 Task: Add Sprouts Organic Low Sodium Garbanzo Beans to the cart.
Action: Mouse moved to (18, 102)
Screenshot: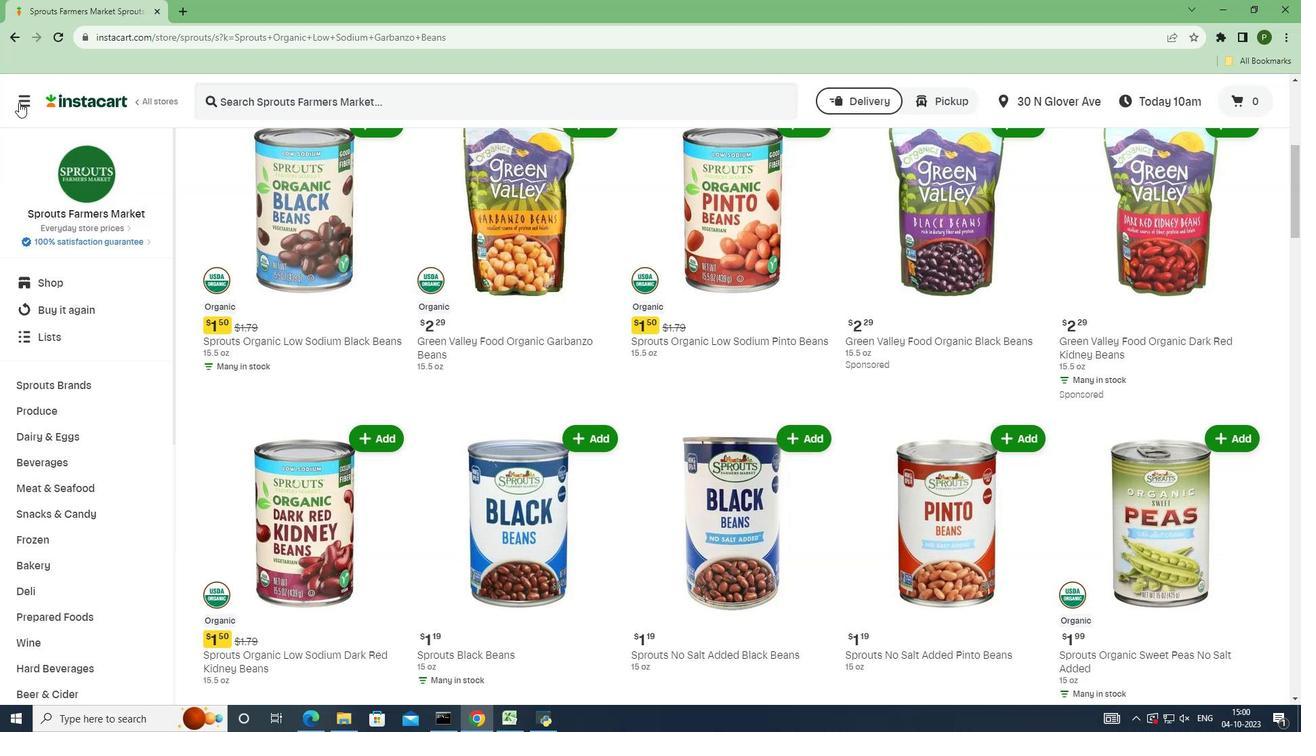 
Action: Mouse pressed left at (18, 102)
Screenshot: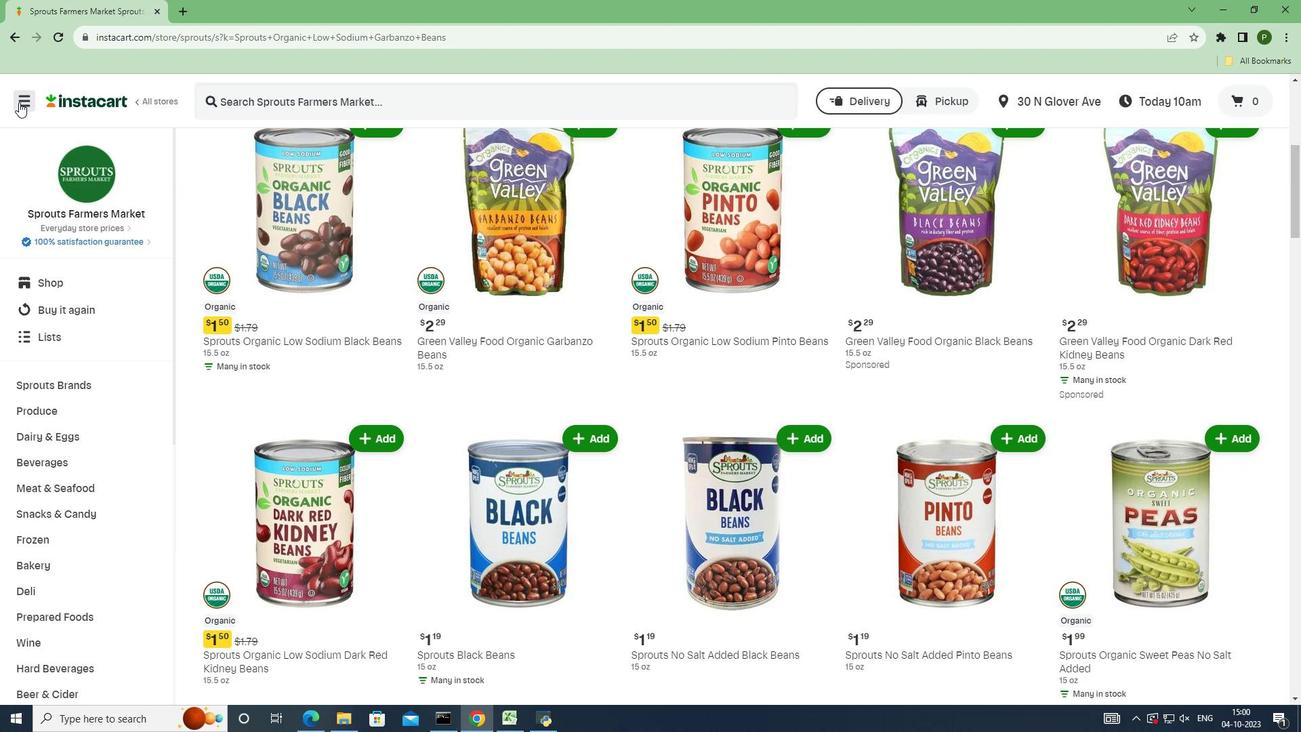 
Action: Mouse moved to (54, 372)
Screenshot: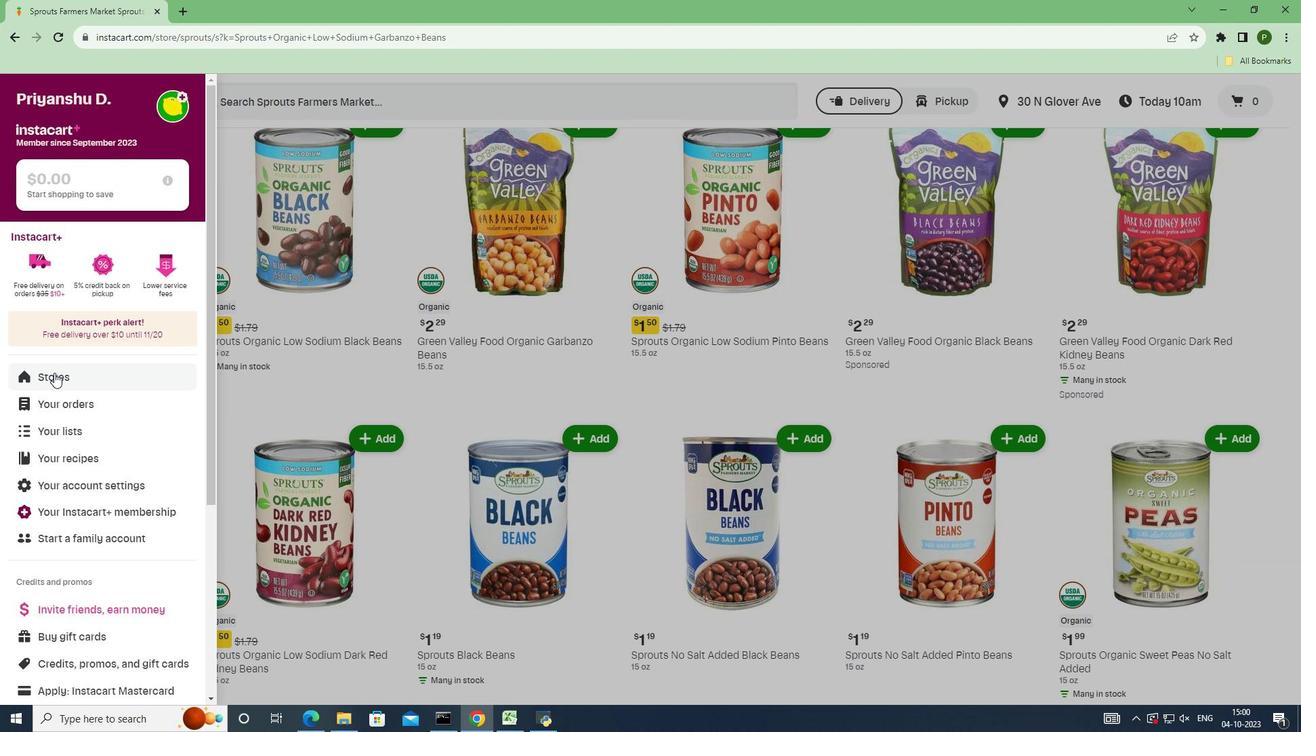 
Action: Mouse pressed left at (54, 372)
Screenshot: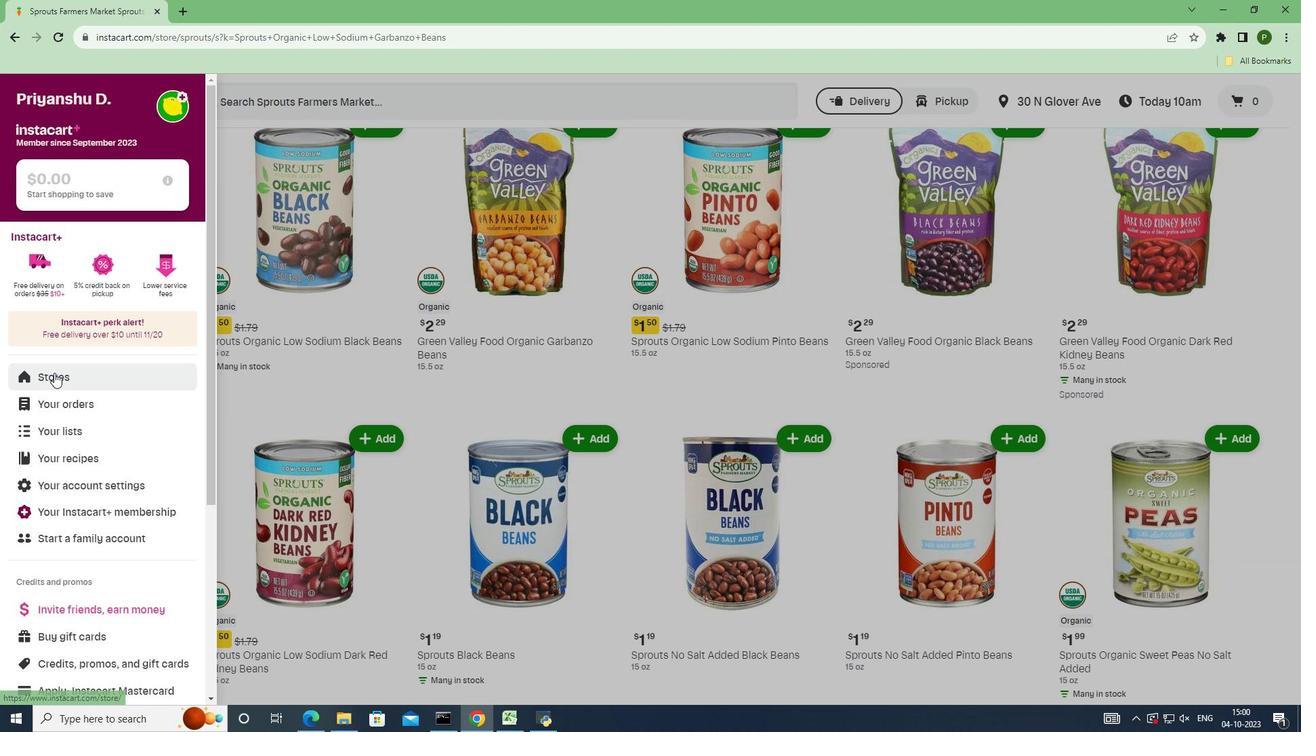 
Action: Mouse moved to (319, 159)
Screenshot: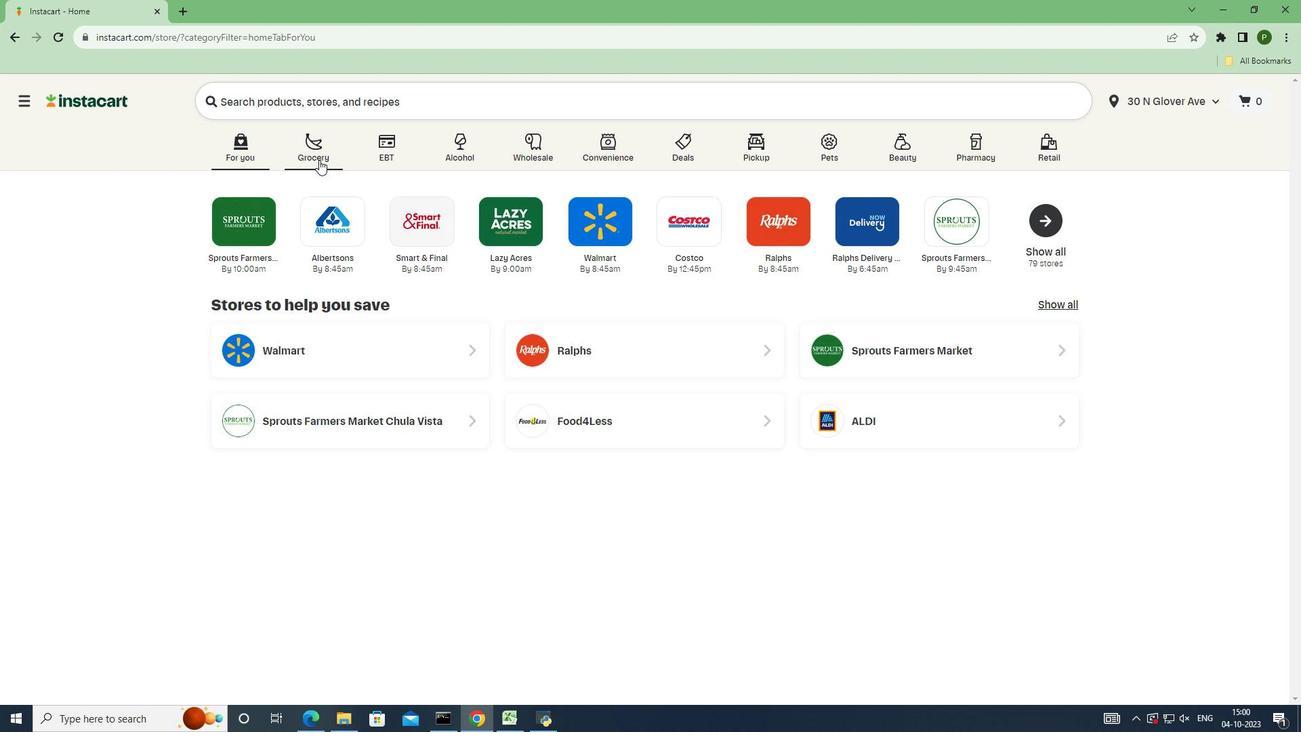 
Action: Mouse pressed left at (319, 159)
Screenshot: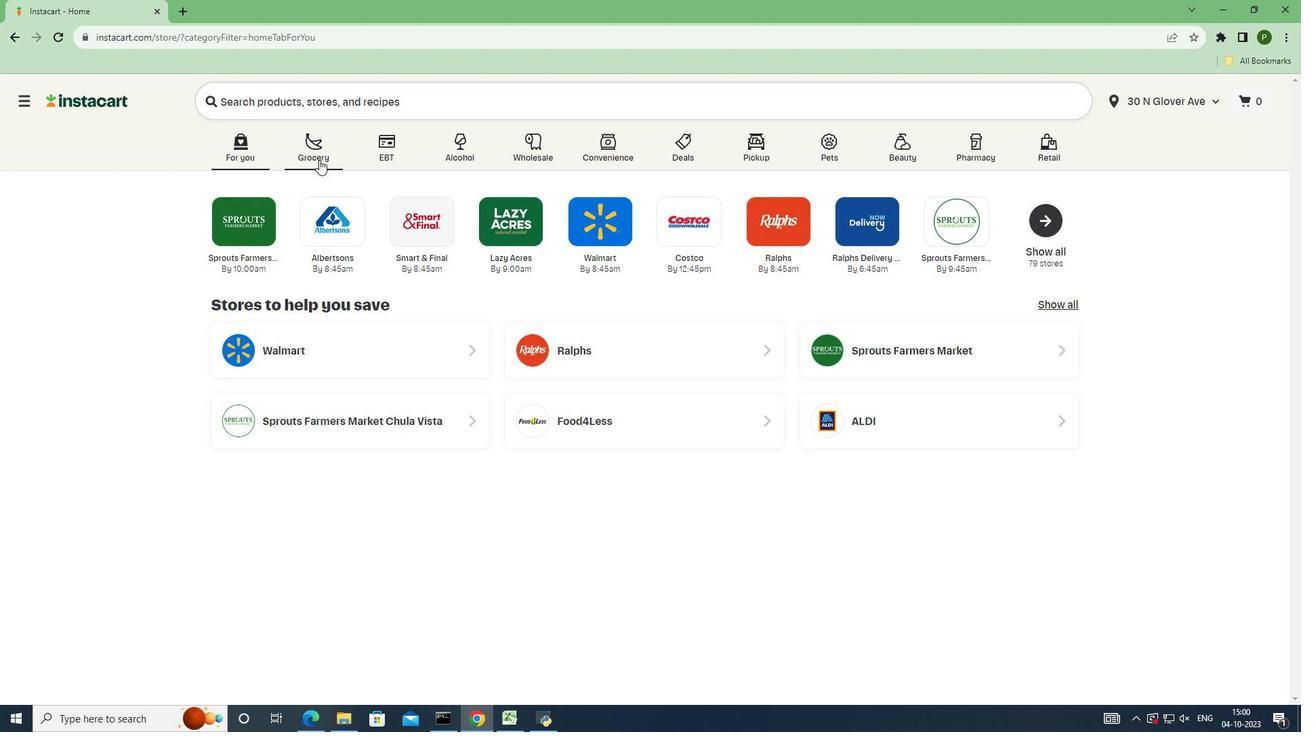 
Action: Mouse moved to (819, 307)
Screenshot: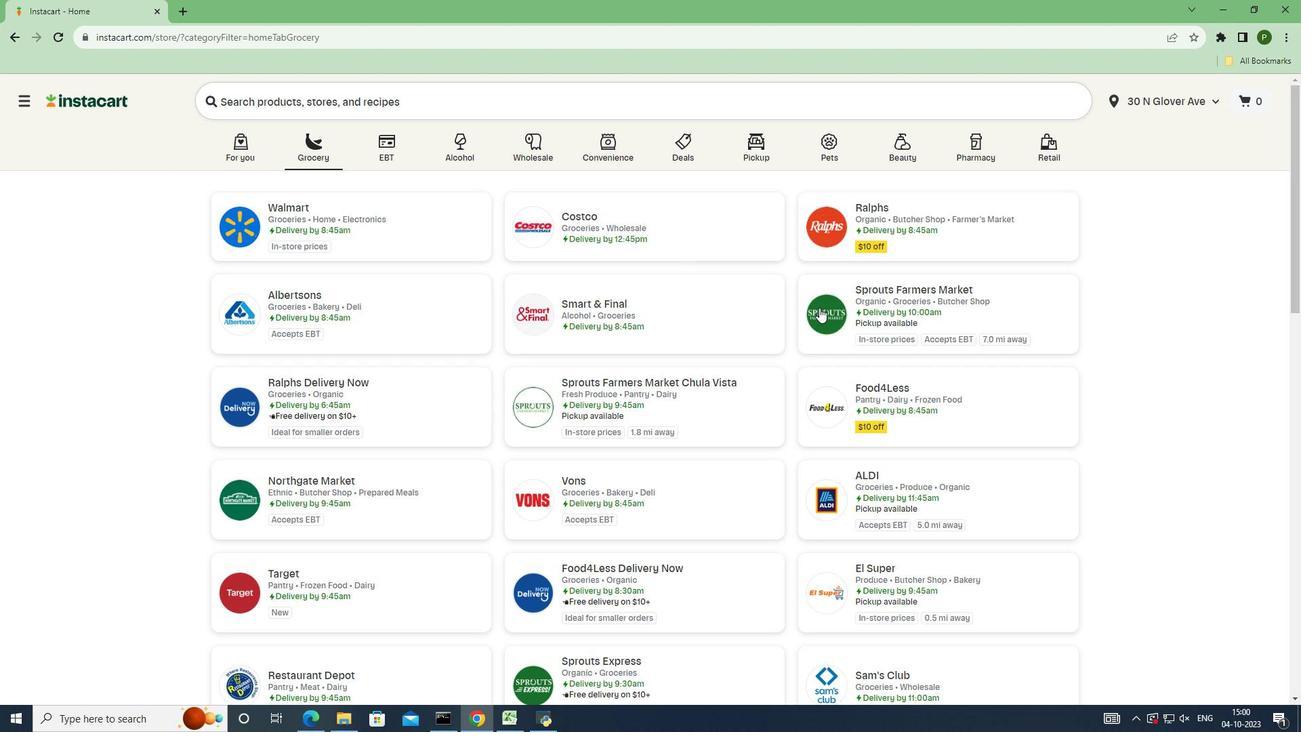 
Action: Mouse pressed left at (819, 307)
Screenshot: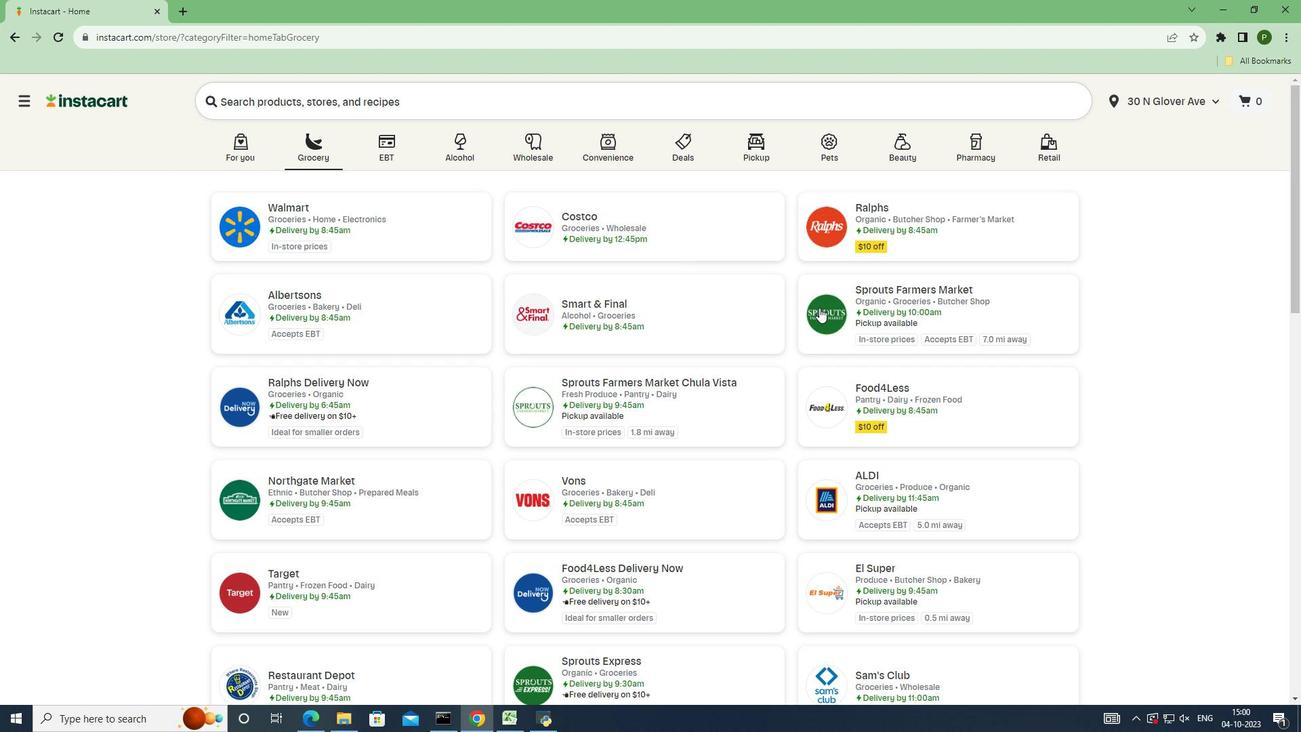 
Action: Mouse moved to (105, 387)
Screenshot: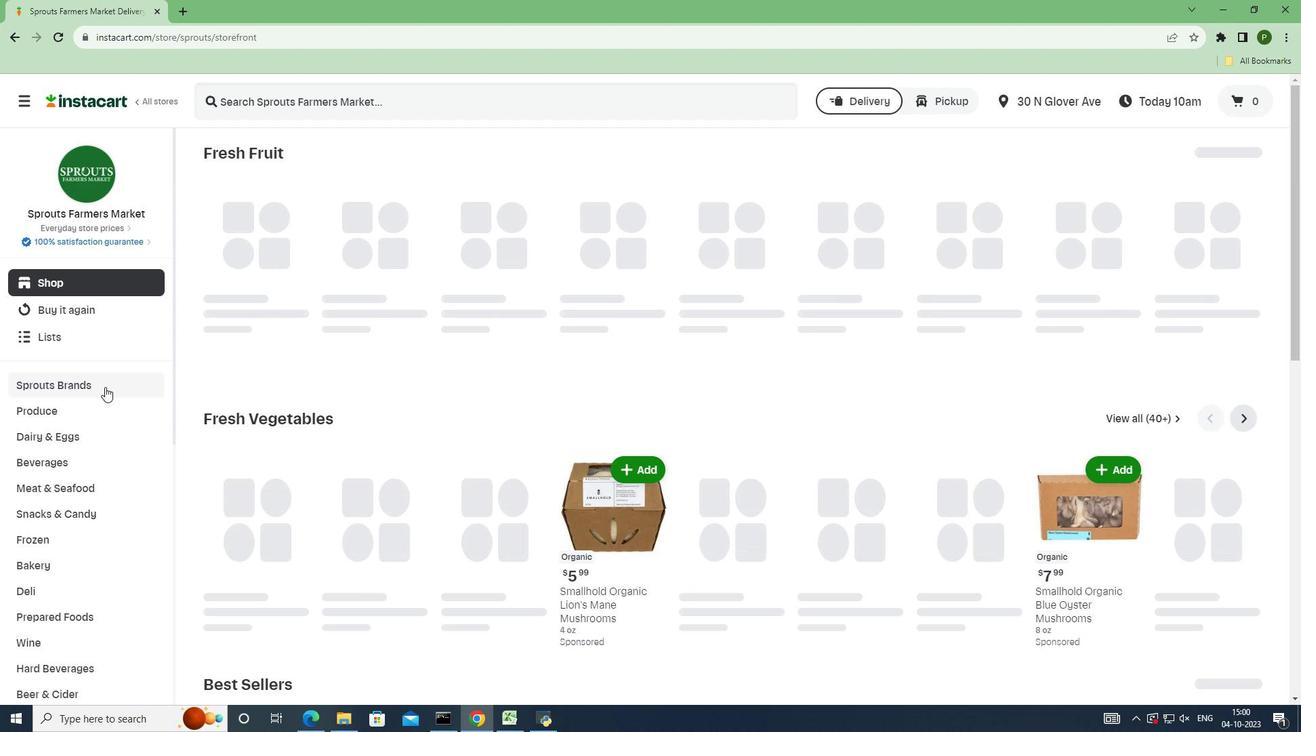 
Action: Mouse pressed left at (105, 387)
Screenshot: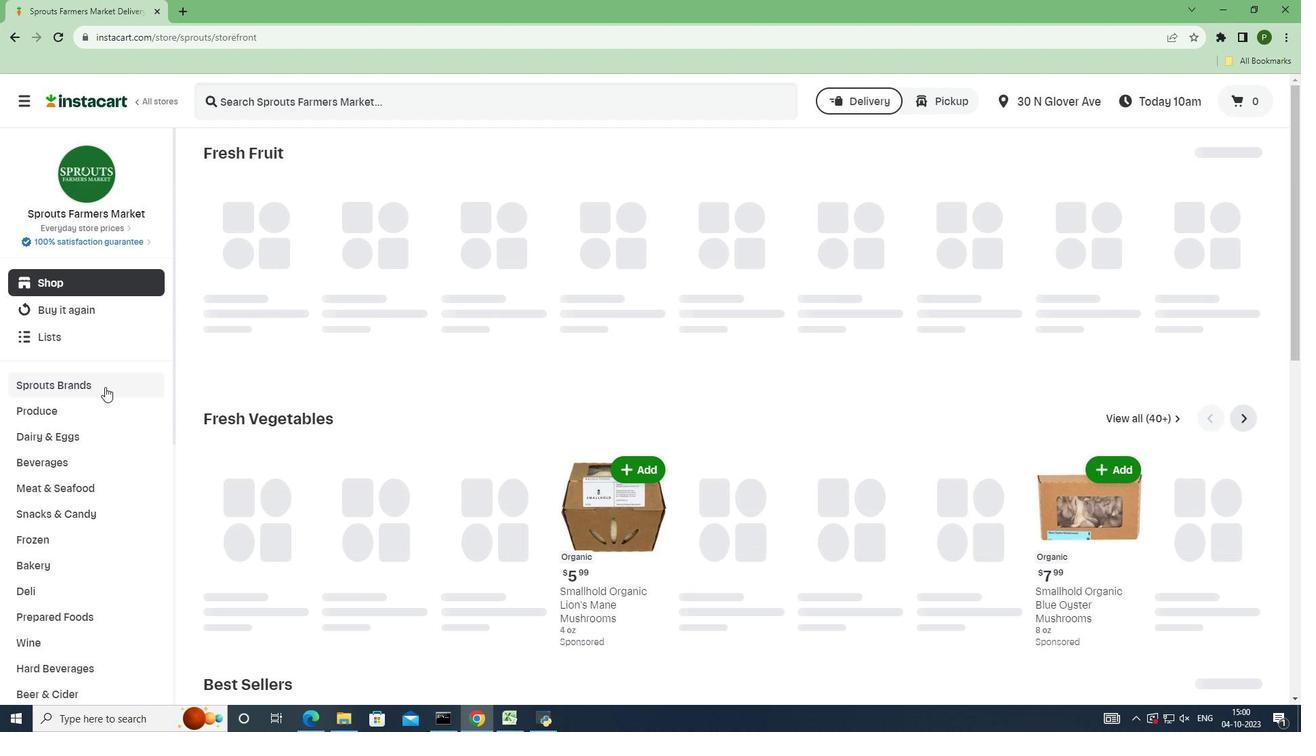 
Action: Mouse moved to (70, 490)
Screenshot: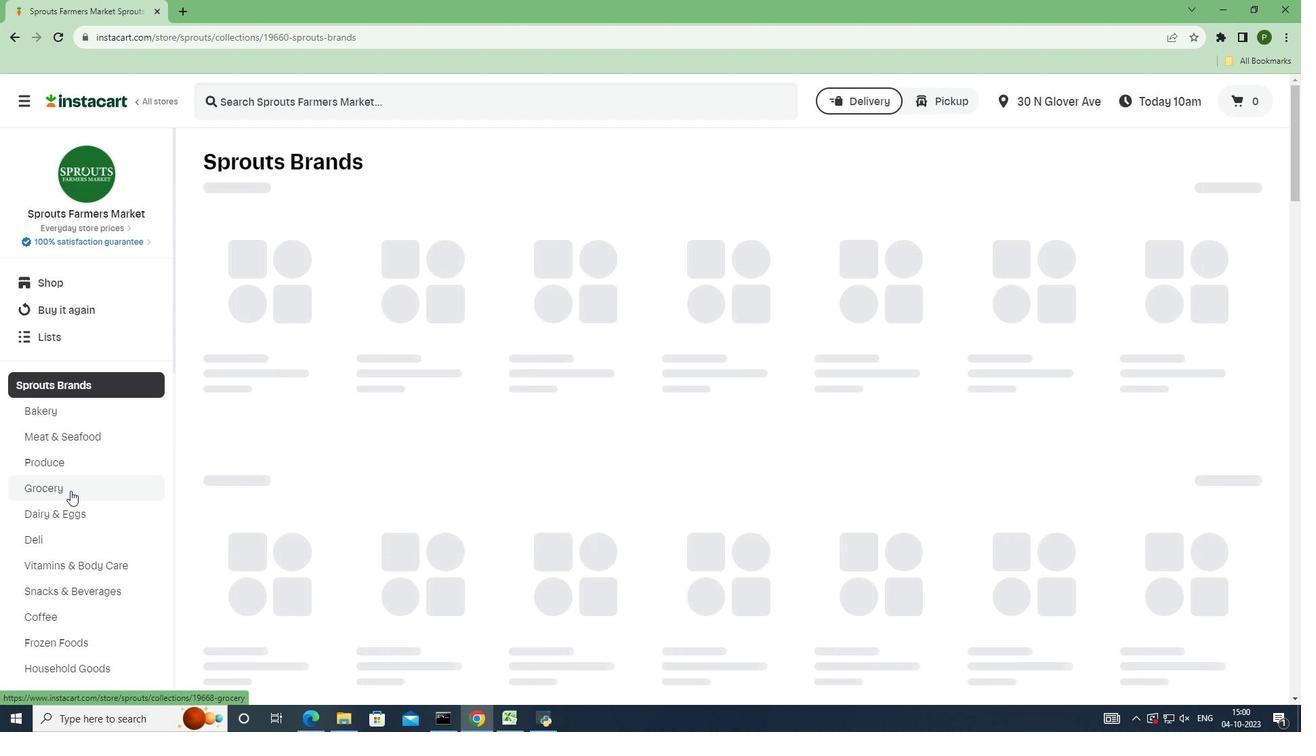 
Action: Mouse pressed left at (70, 490)
Screenshot: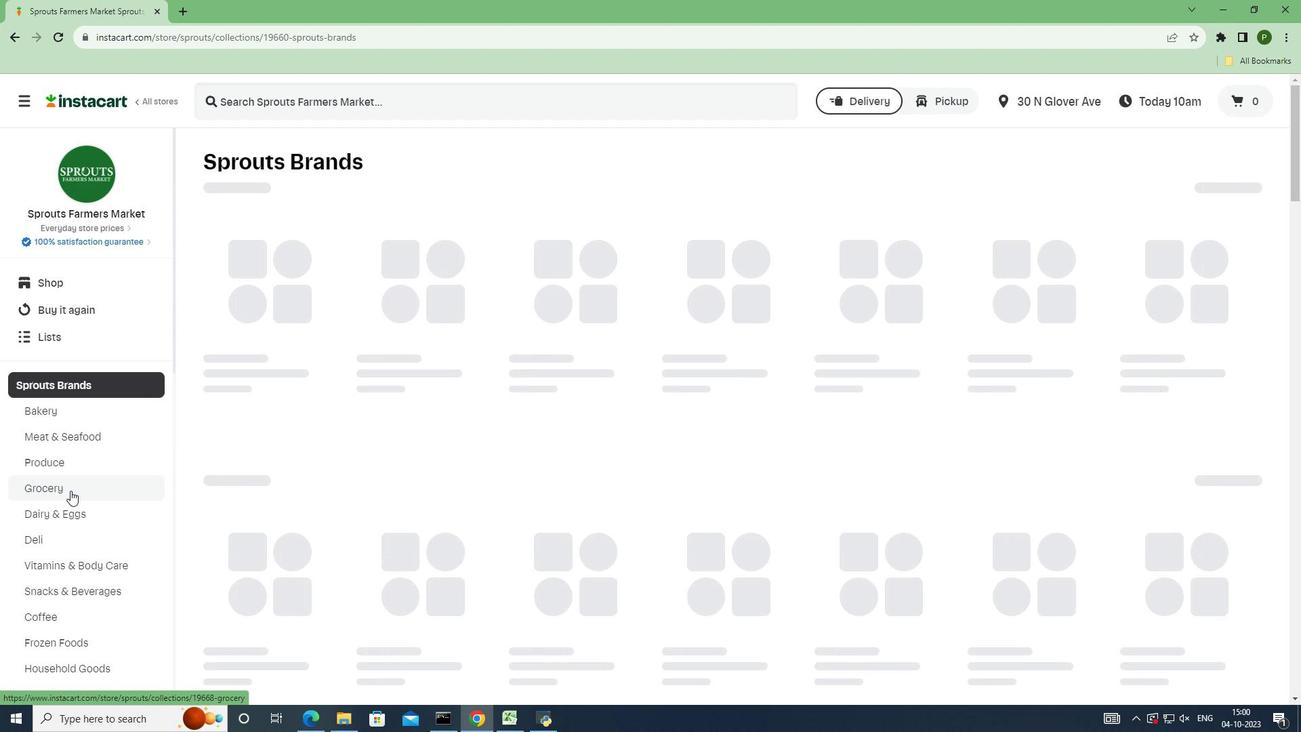 
Action: Mouse moved to (271, 307)
Screenshot: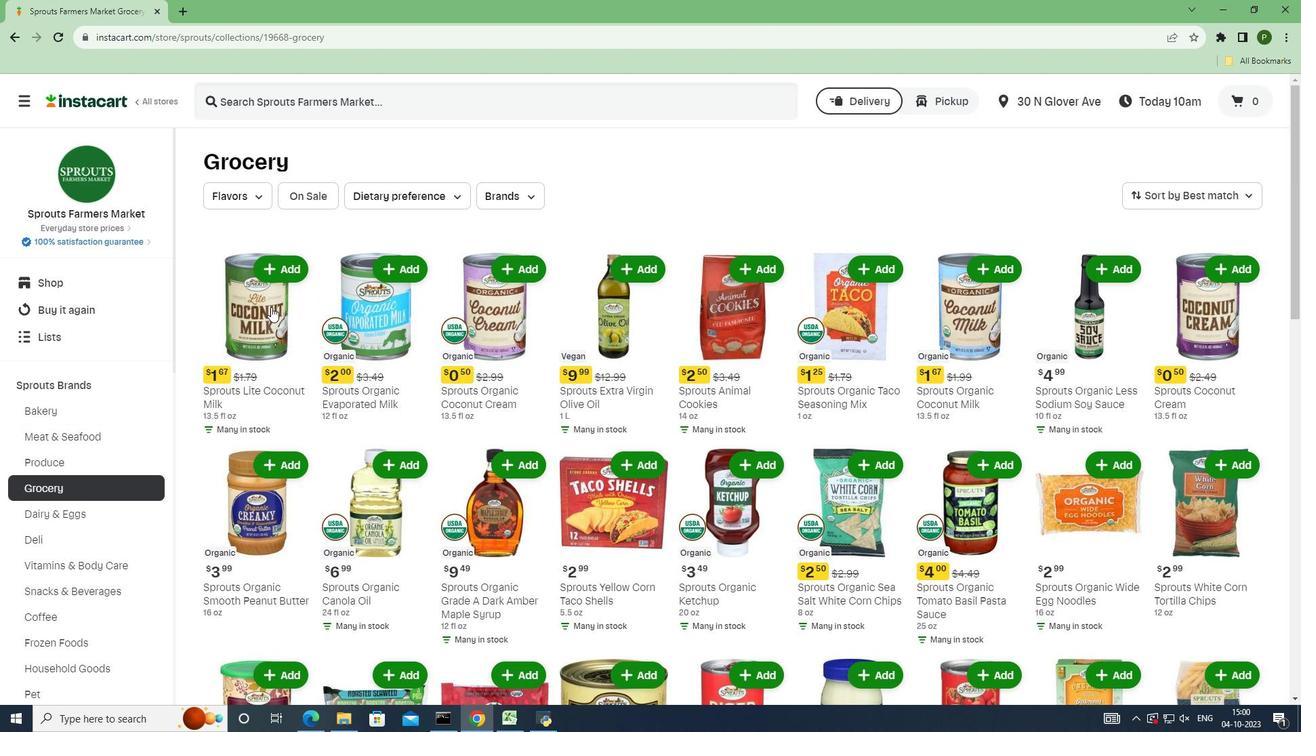 
Action: Mouse scrolled (271, 306) with delta (0, 0)
Screenshot: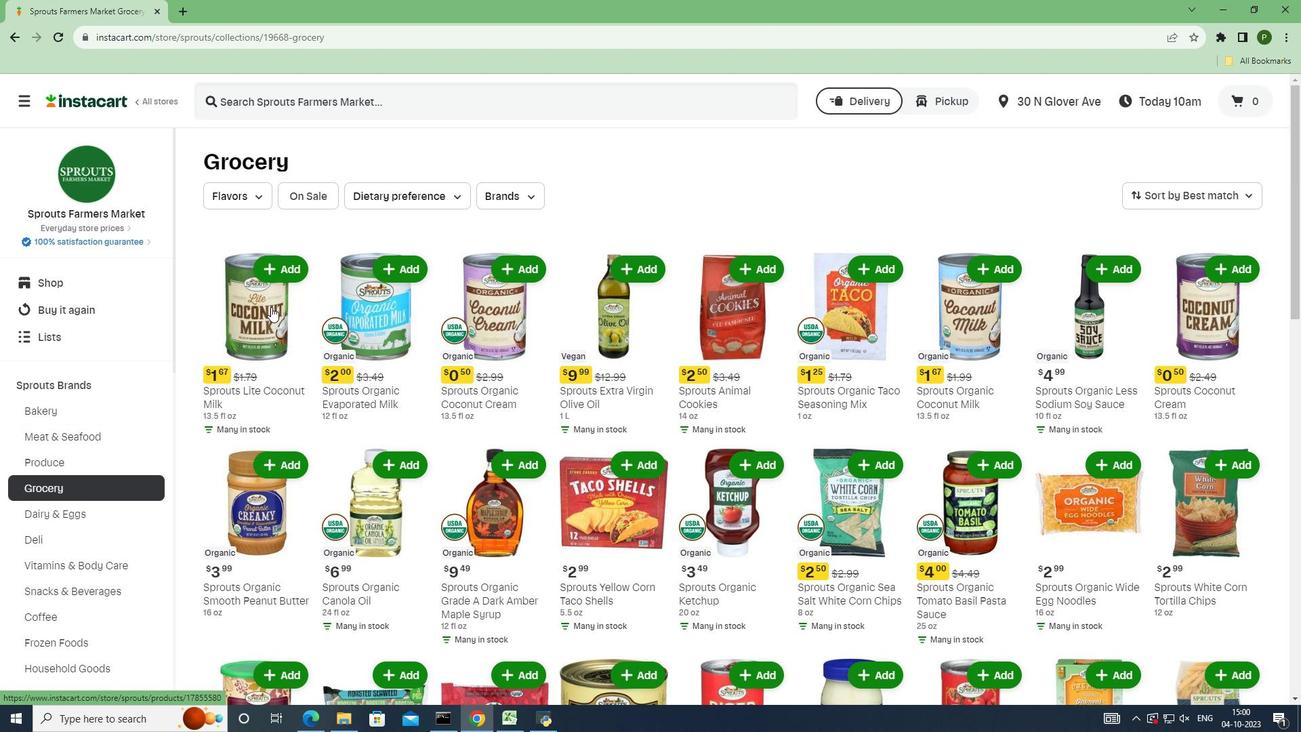 
Action: Mouse scrolled (271, 306) with delta (0, 0)
Screenshot: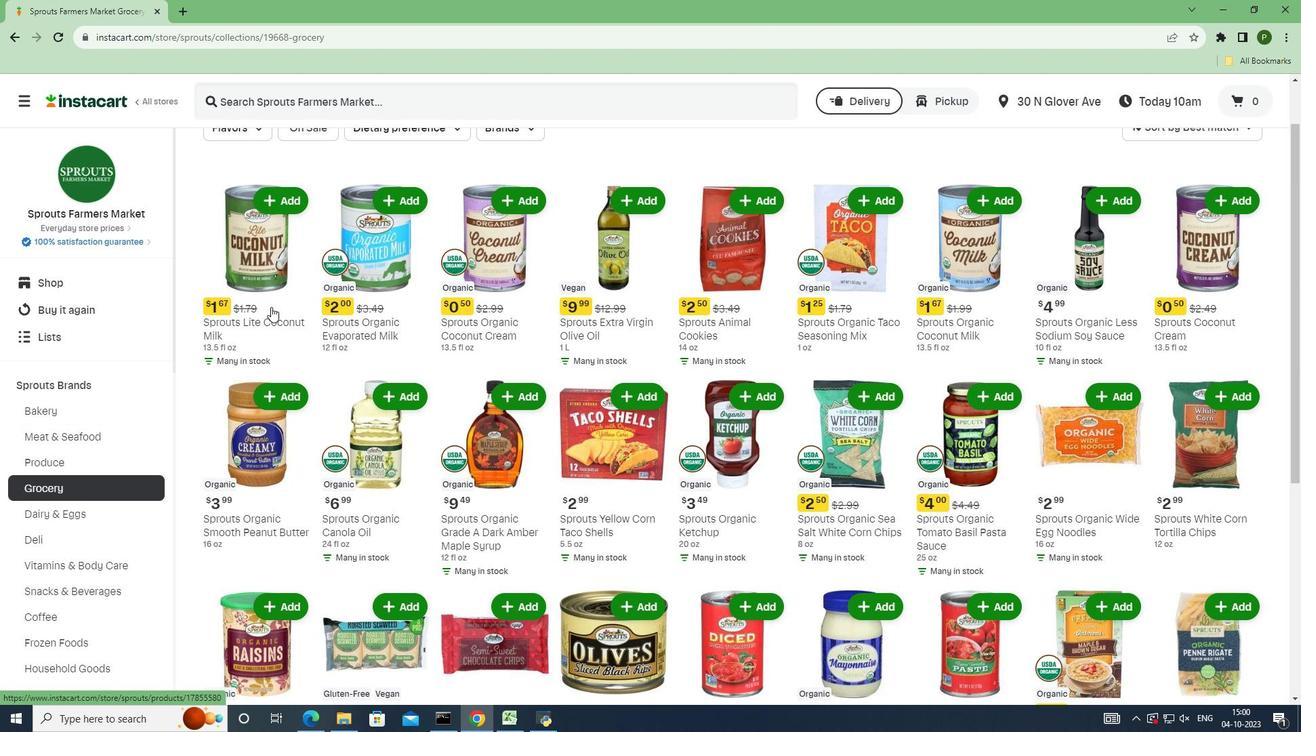 
Action: Mouse scrolled (271, 306) with delta (0, 0)
Screenshot: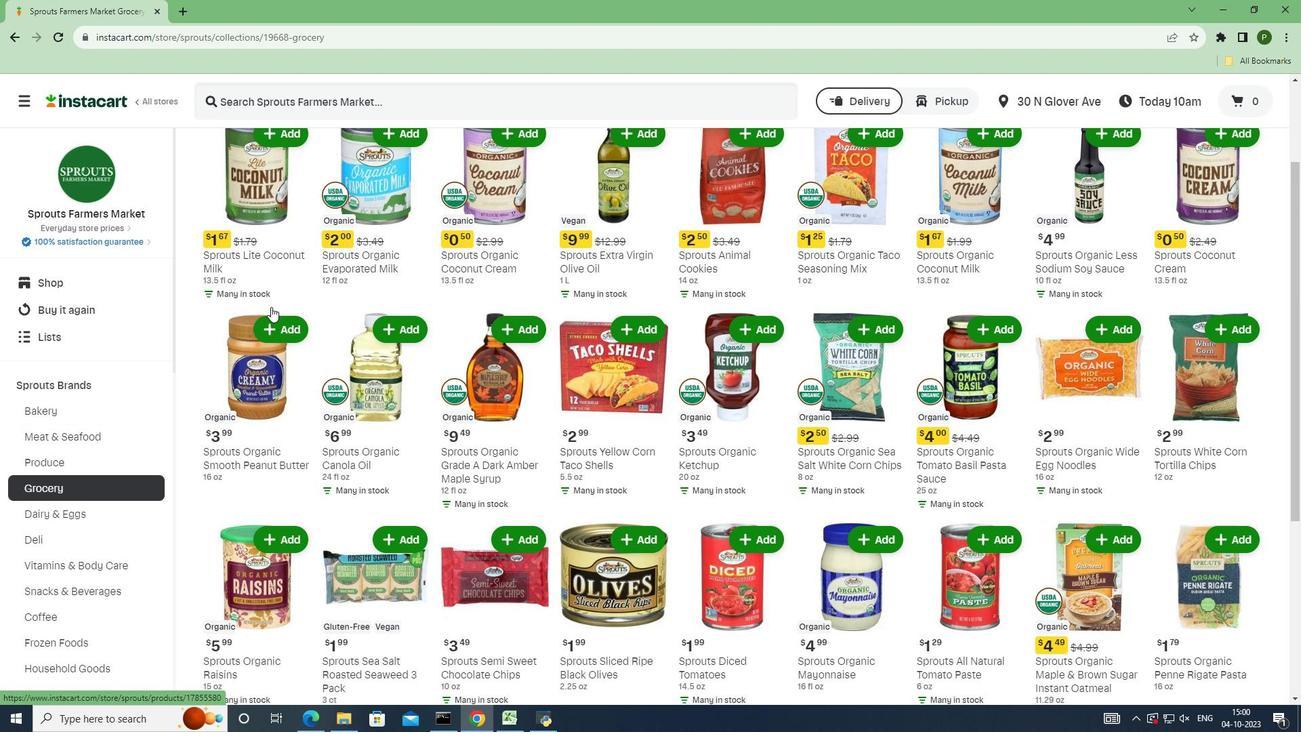 
Action: Mouse scrolled (271, 306) with delta (0, 0)
Screenshot: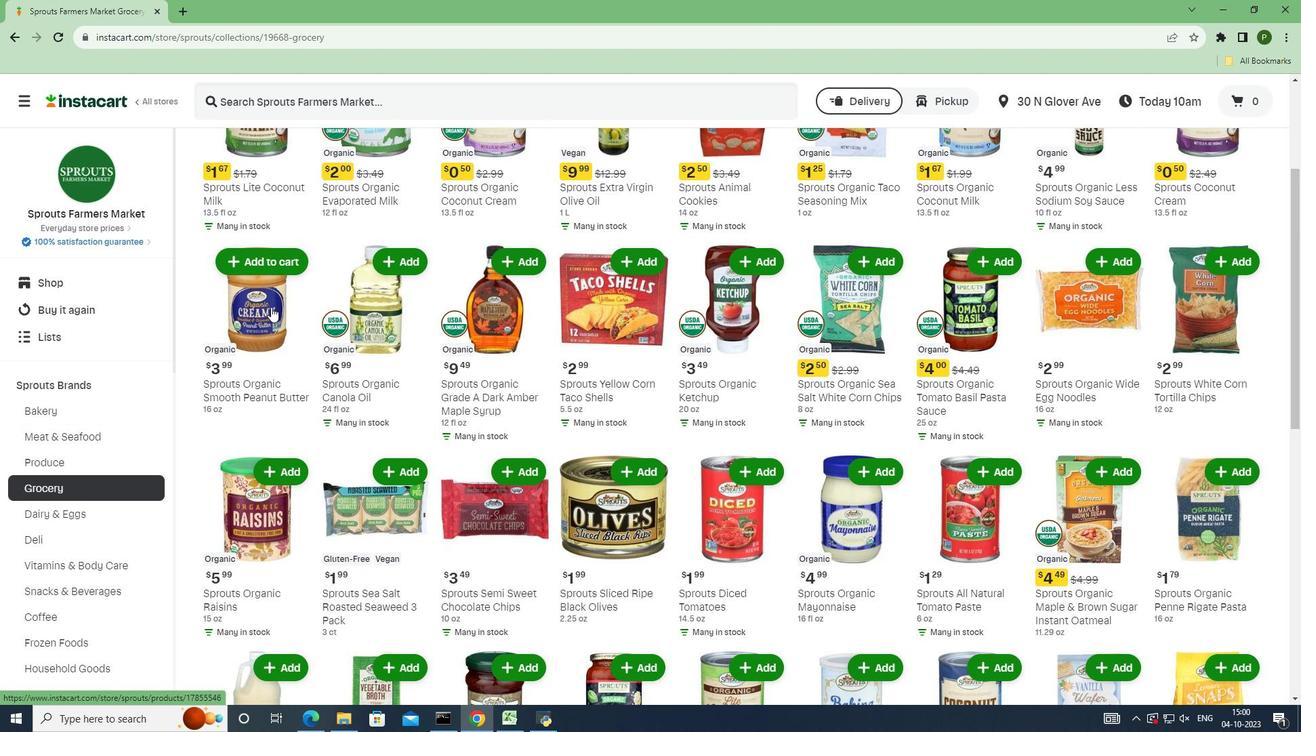 
Action: Mouse scrolled (271, 306) with delta (0, 0)
Screenshot: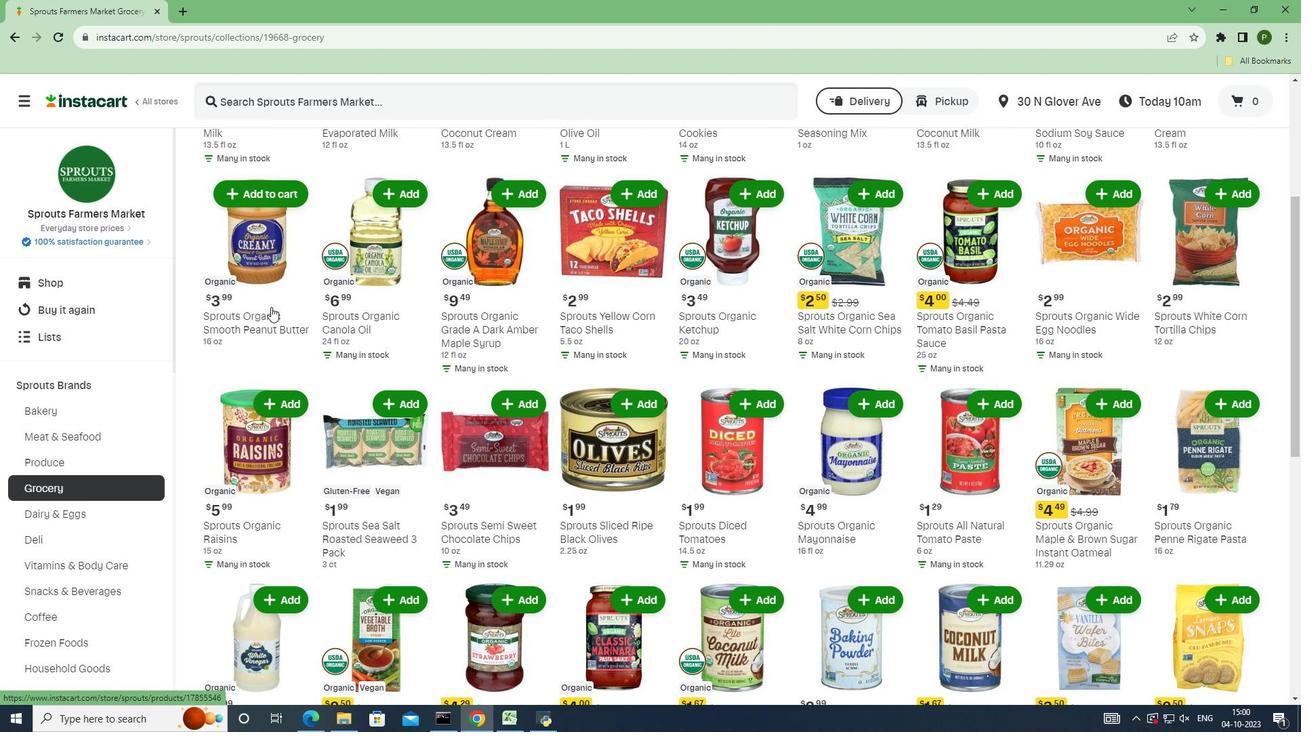 
Action: Mouse scrolled (271, 306) with delta (0, 0)
Screenshot: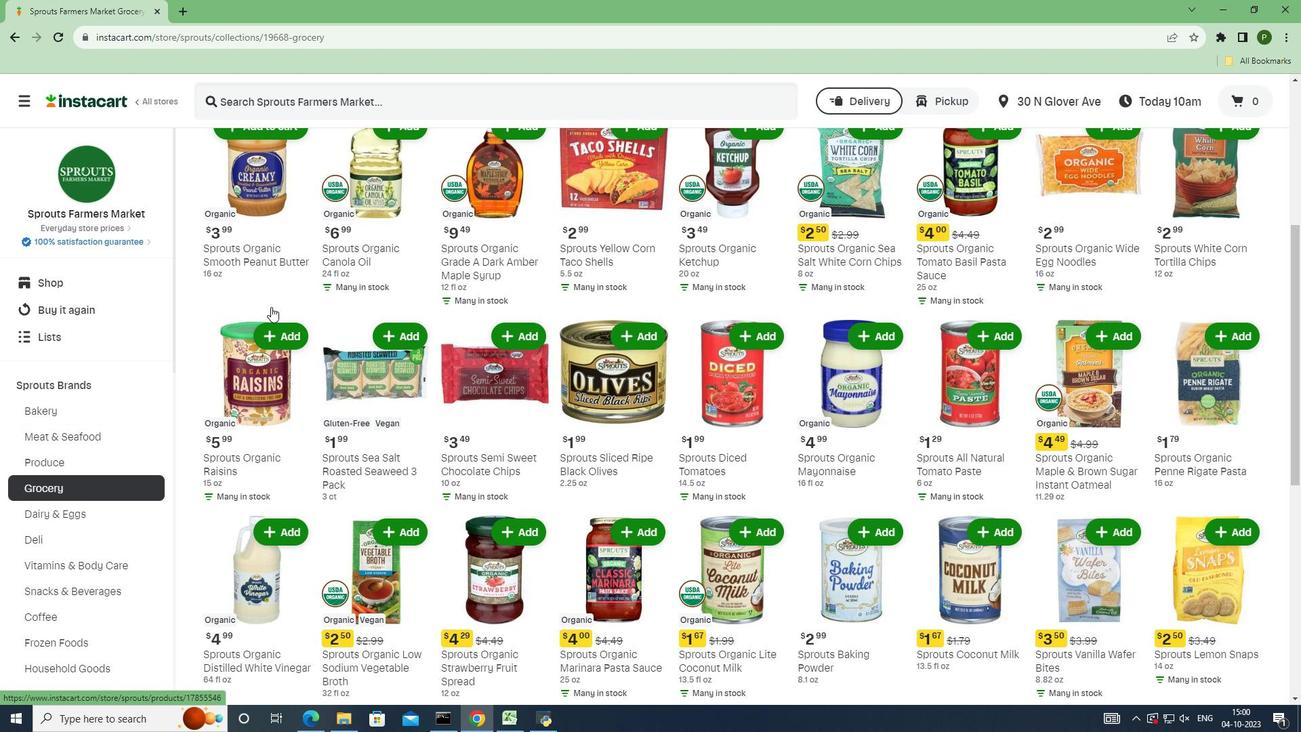 
Action: Mouse scrolled (271, 306) with delta (0, 0)
Screenshot: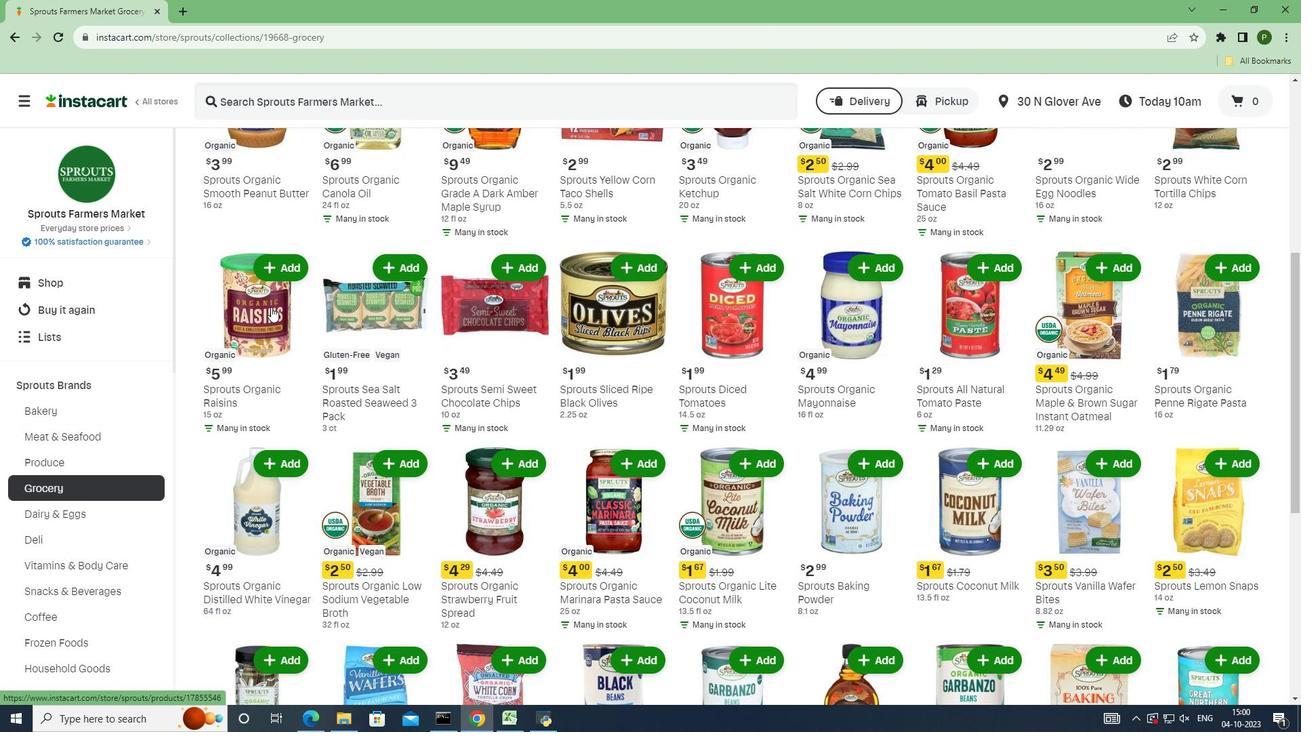 
Action: Mouse scrolled (271, 306) with delta (0, 0)
Screenshot: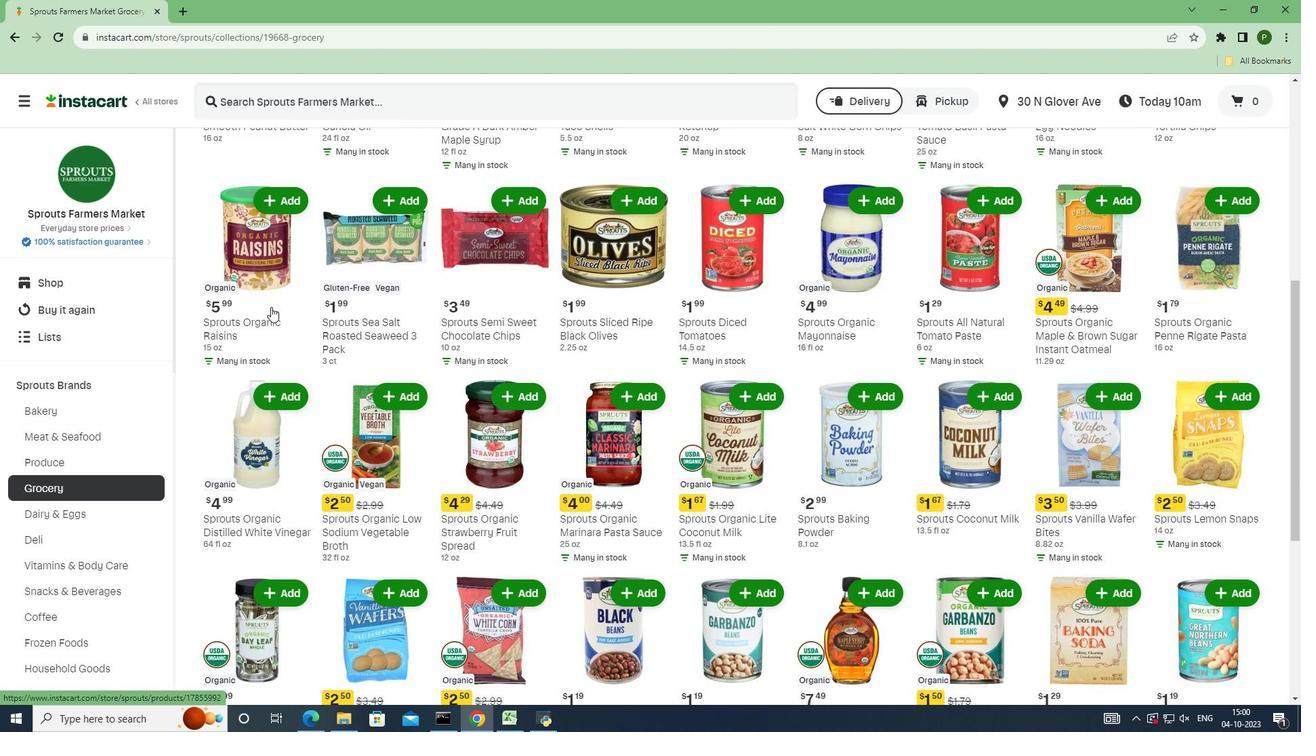 
Action: Mouse scrolled (271, 306) with delta (0, 0)
Screenshot: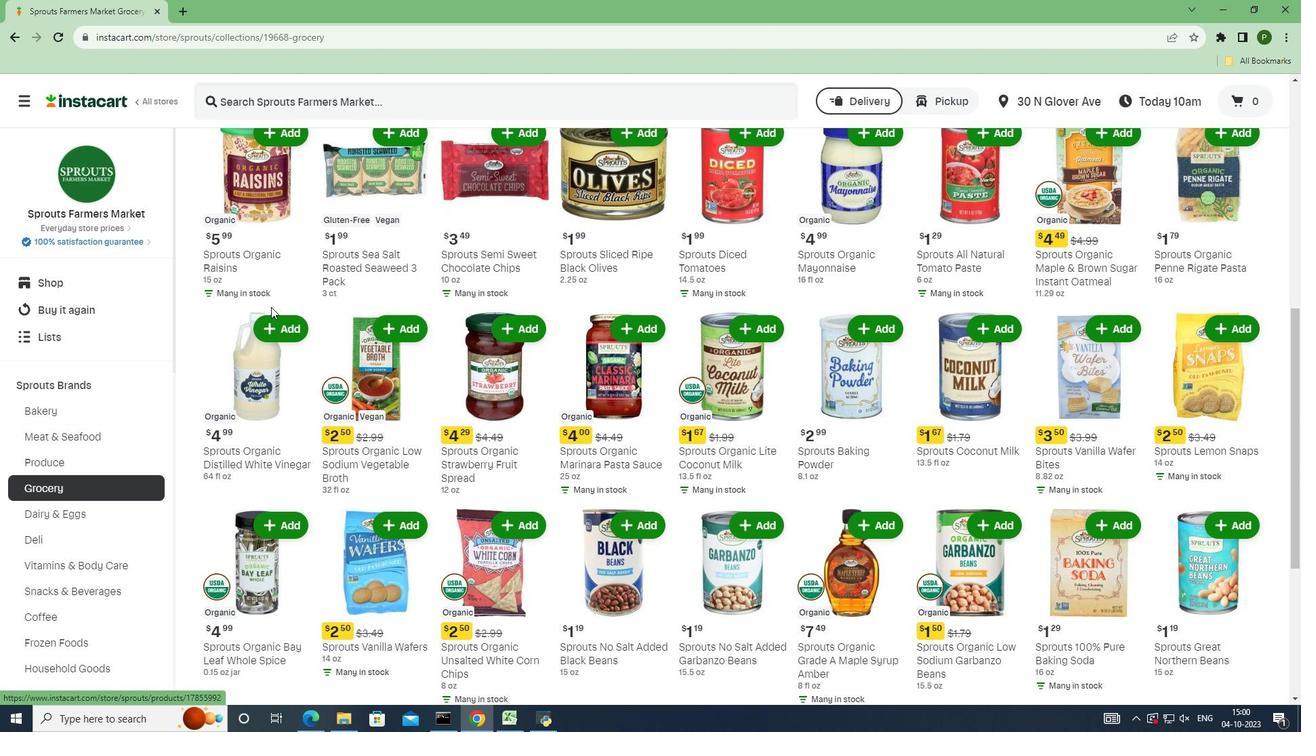 
Action: Mouse scrolled (271, 306) with delta (0, 0)
Screenshot: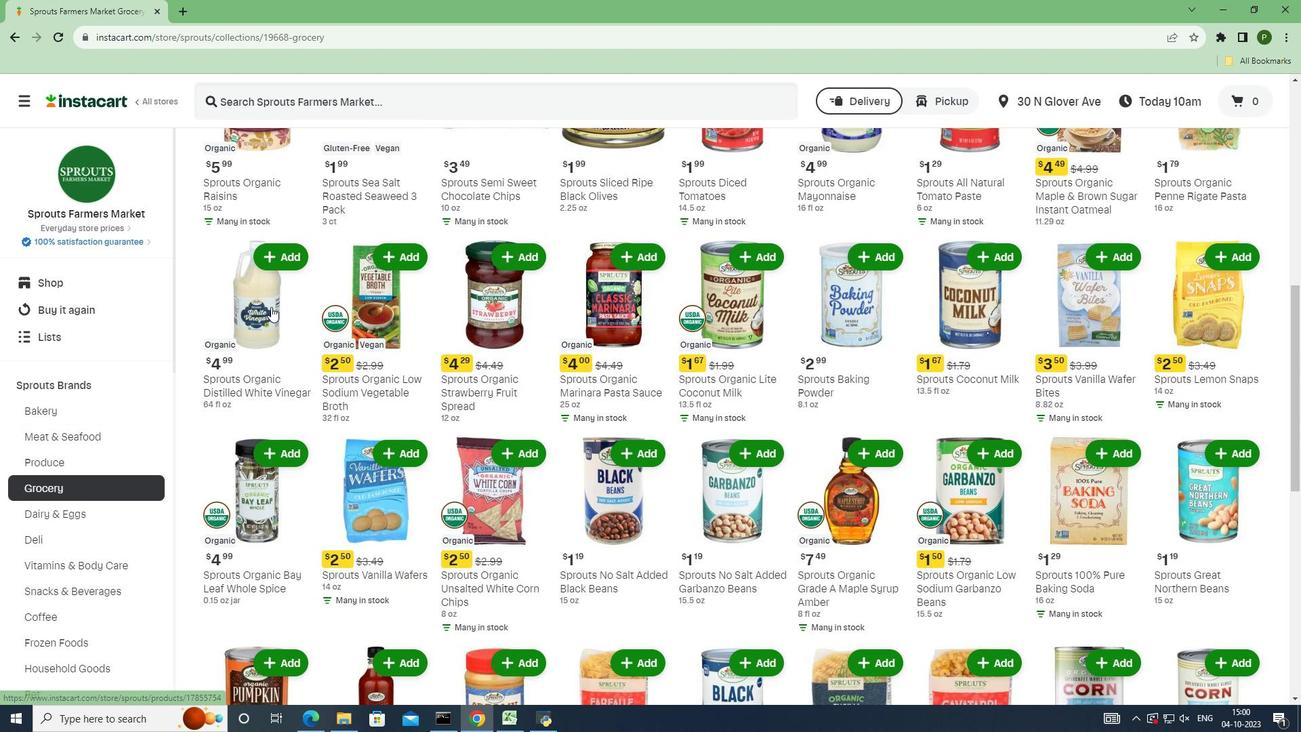 
Action: Mouse scrolled (271, 306) with delta (0, 0)
Screenshot: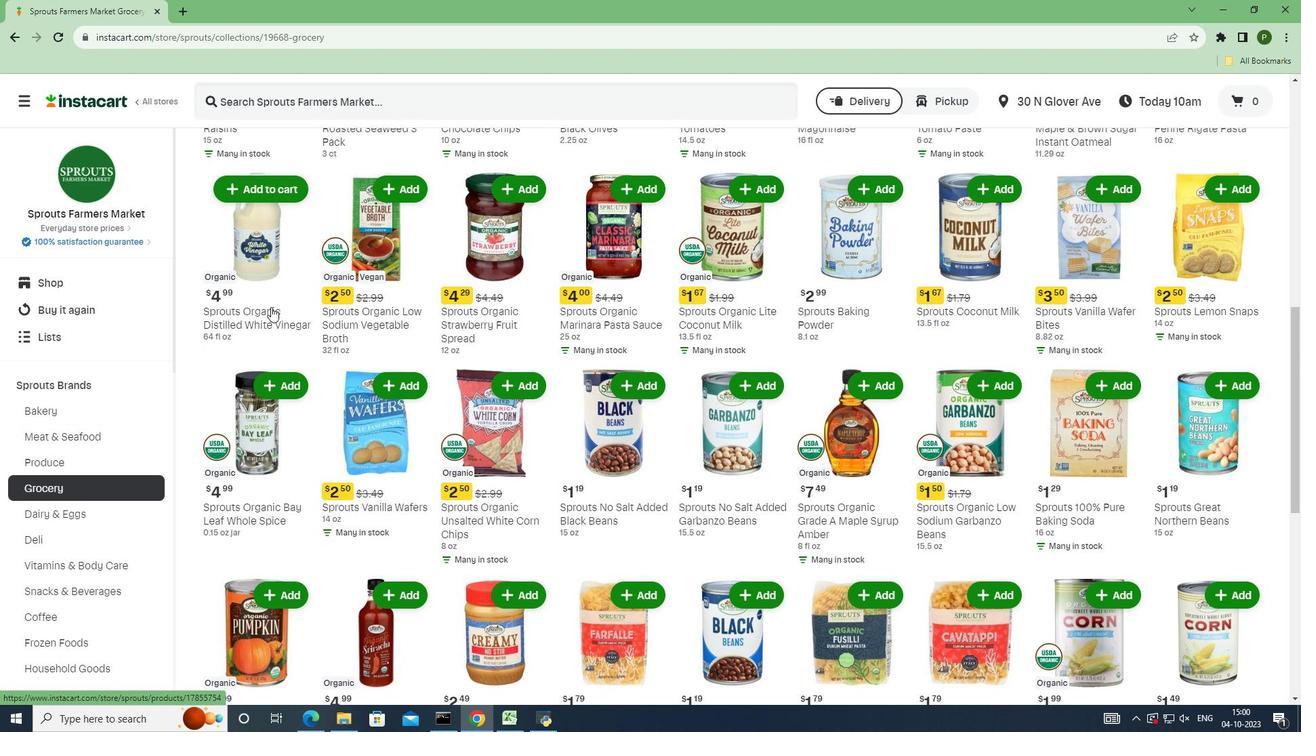 
Action: Mouse scrolled (271, 306) with delta (0, 0)
Screenshot: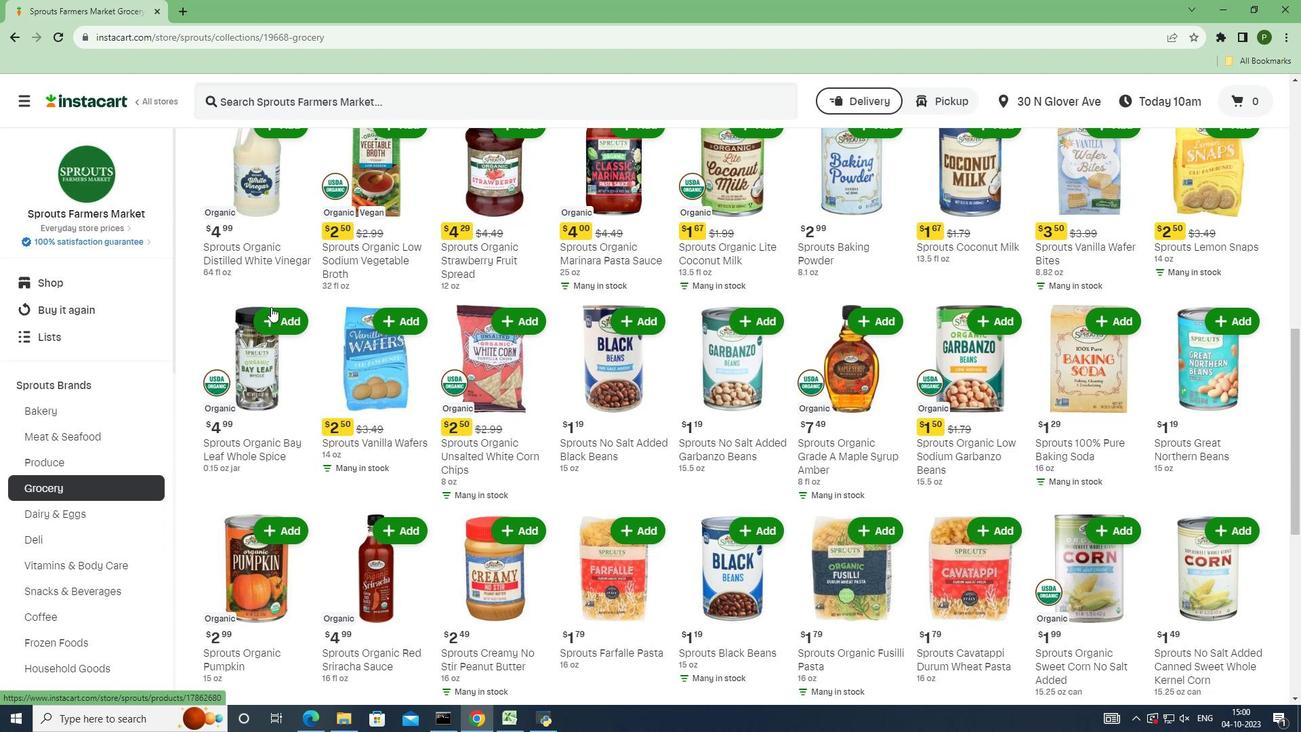 
Action: Mouse moved to (945, 248)
Screenshot: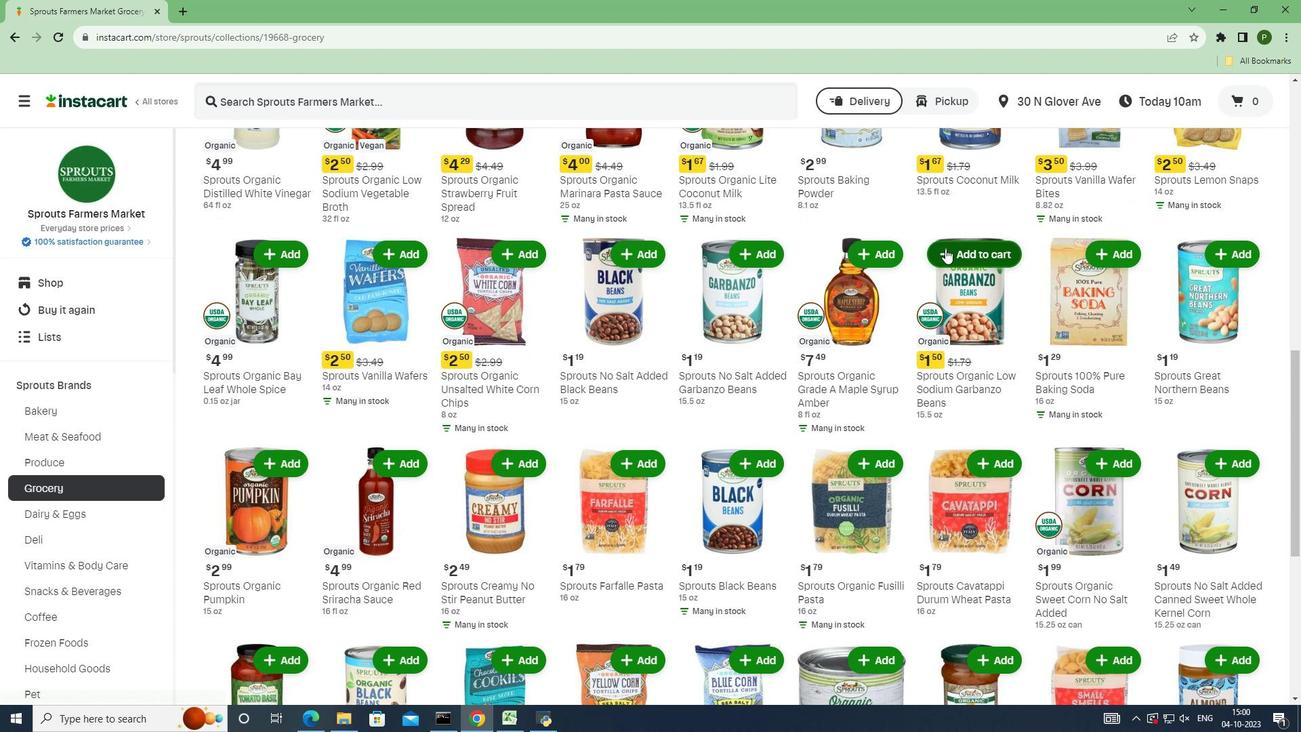 
Action: Mouse pressed left at (945, 248)
Screenshot: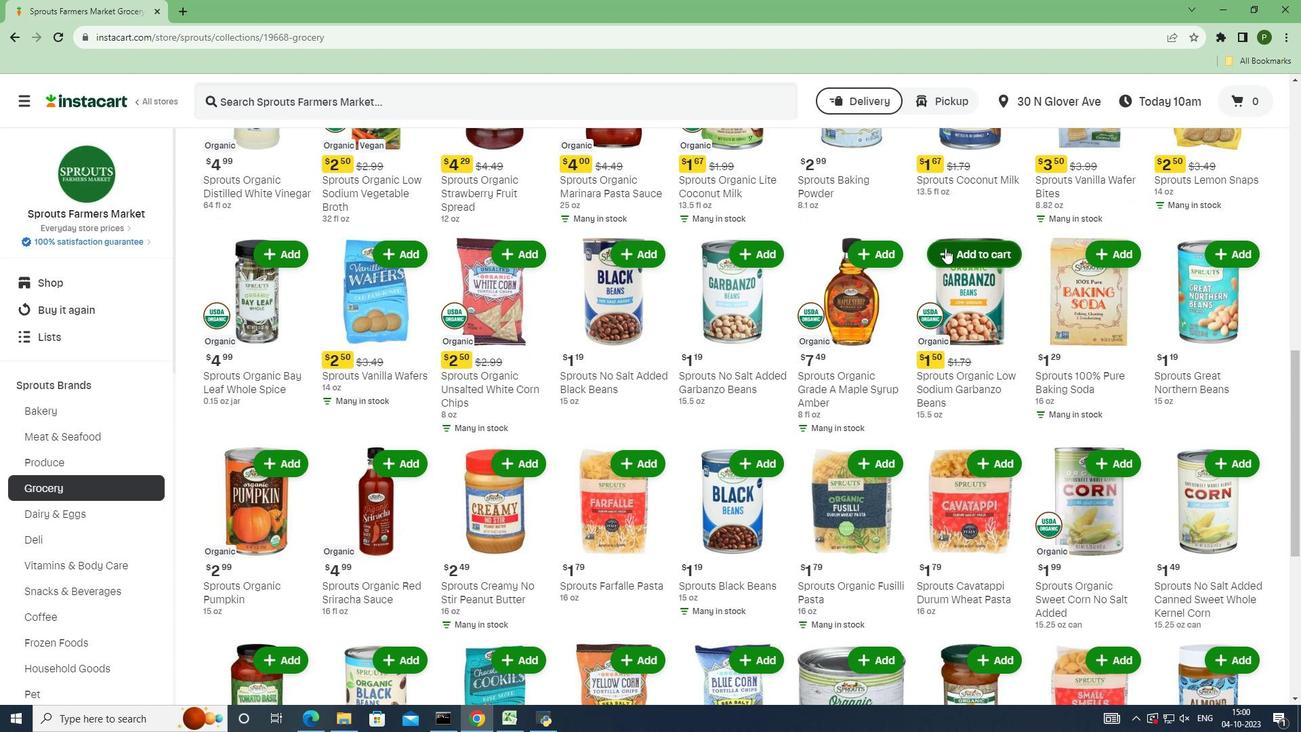 
Action: Mouse moved to (945, 248)
Screenshot: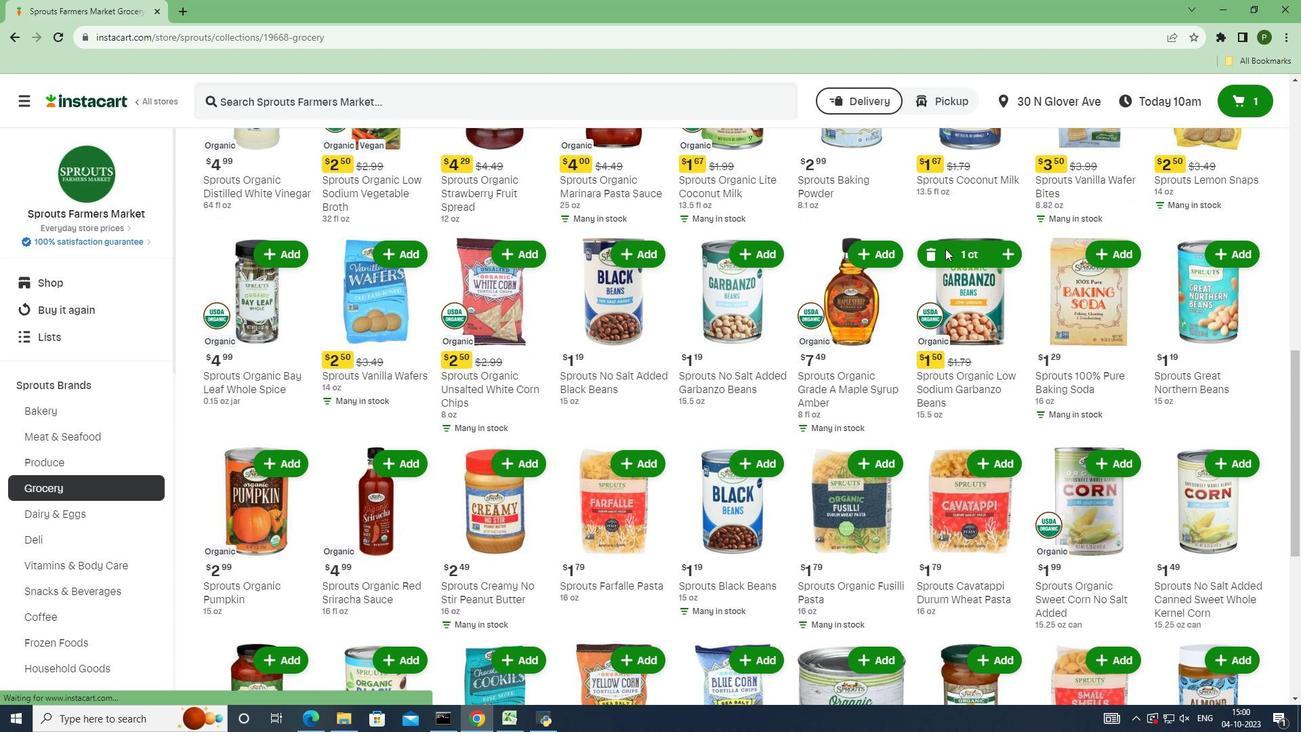 
